 Task: Enable the option "Embed the file browser in open dialog" in the Qt interface.
Action: Mouse moved to (127, 10)
Screenshot: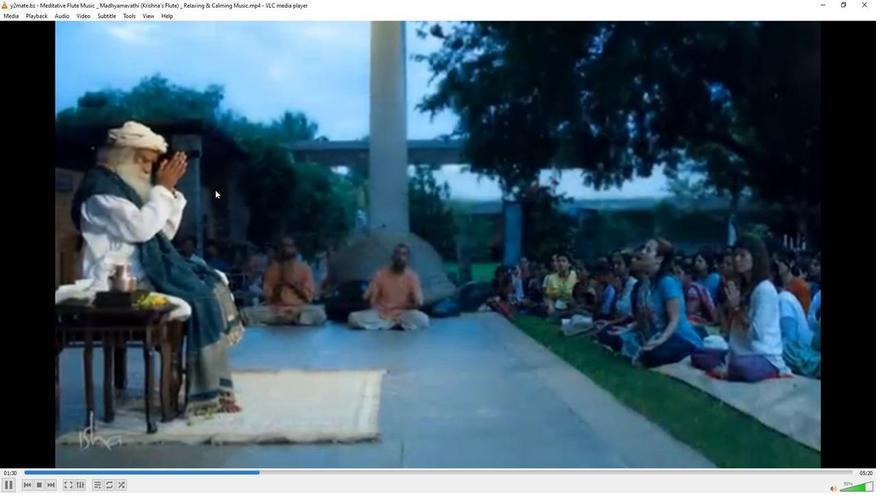 
Action: Mouse pressed left at (127, 10)
Screenshot: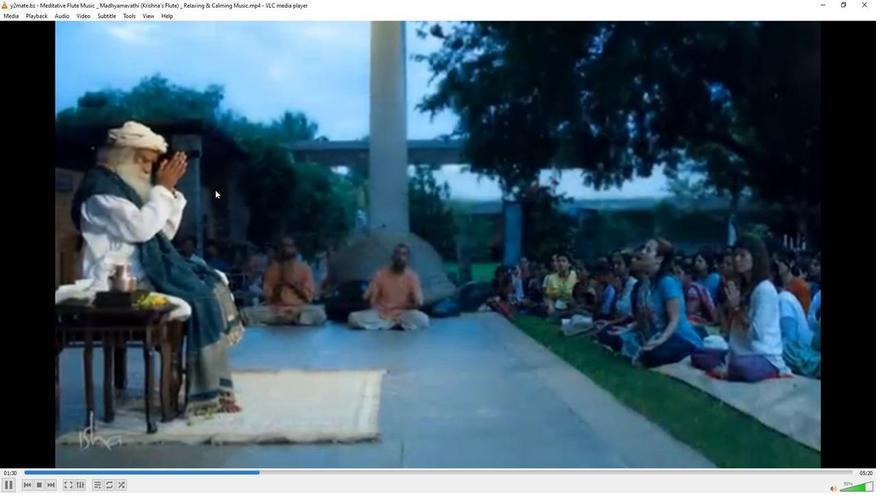 
Action: Mouse moved to (130, 13)
Screenshot: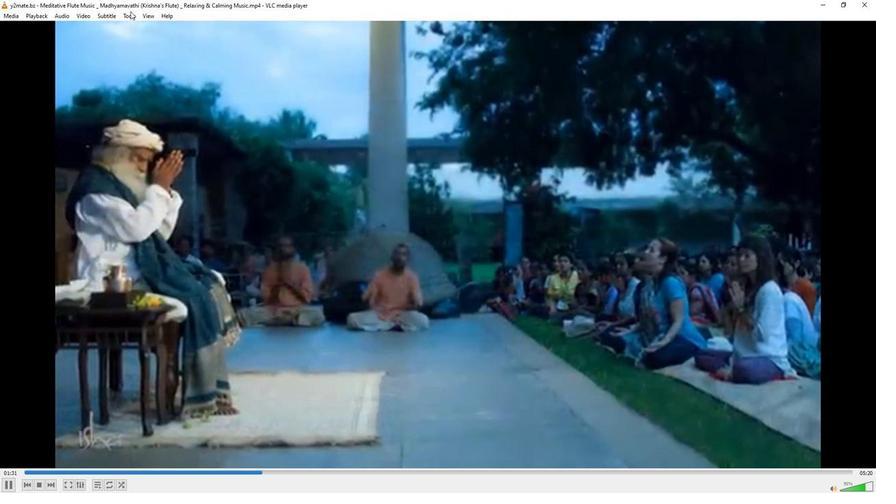 
Action: Mouse pressed left at (130, 13)
Screenshot: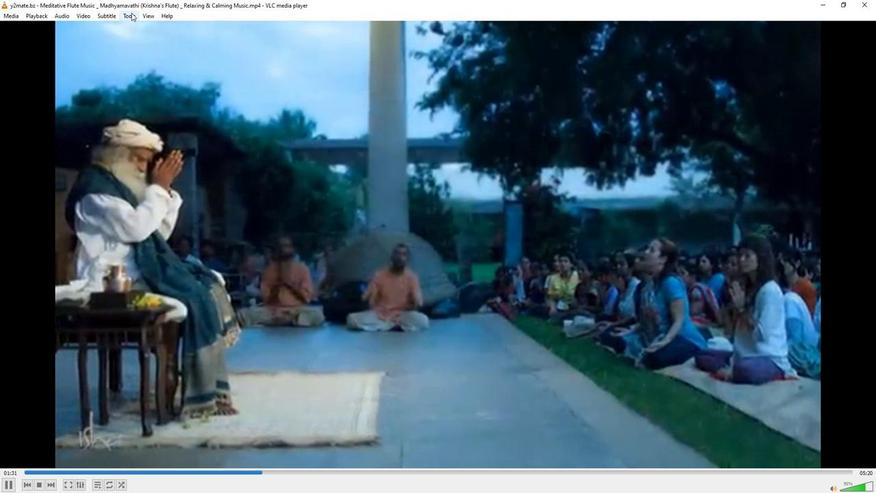 
Action: Mouse moved to (157, 123)
Screenshot: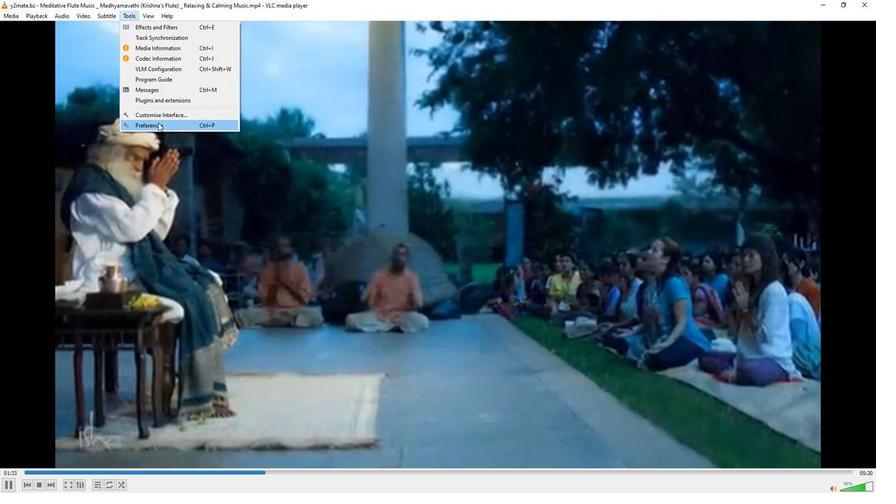 
Action: Mouse pressed left at (157, 123)
Screenshot: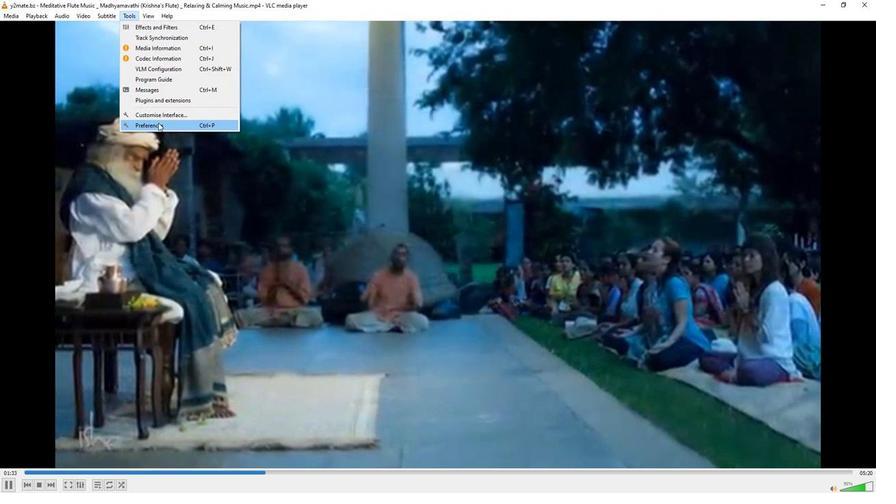 
Action: Mouse moved to (291, 404)
Screenshot: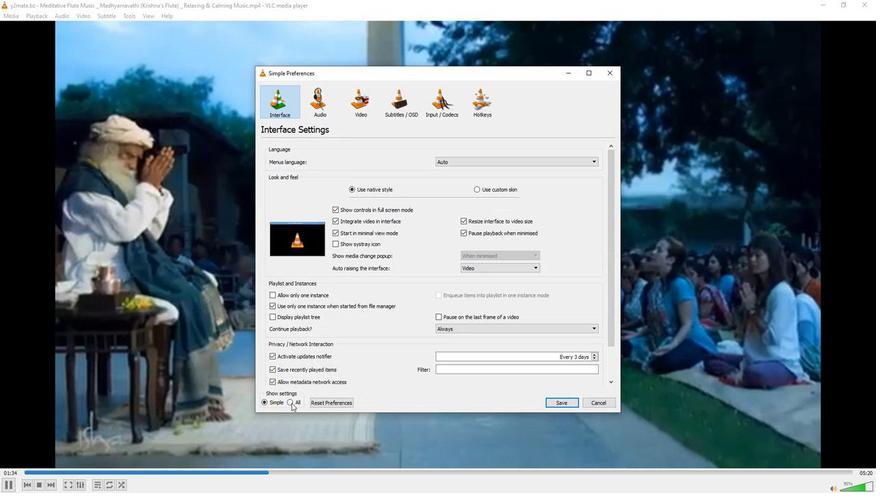 
Action: Mouse pressed left at (291, 404)
Screenshot: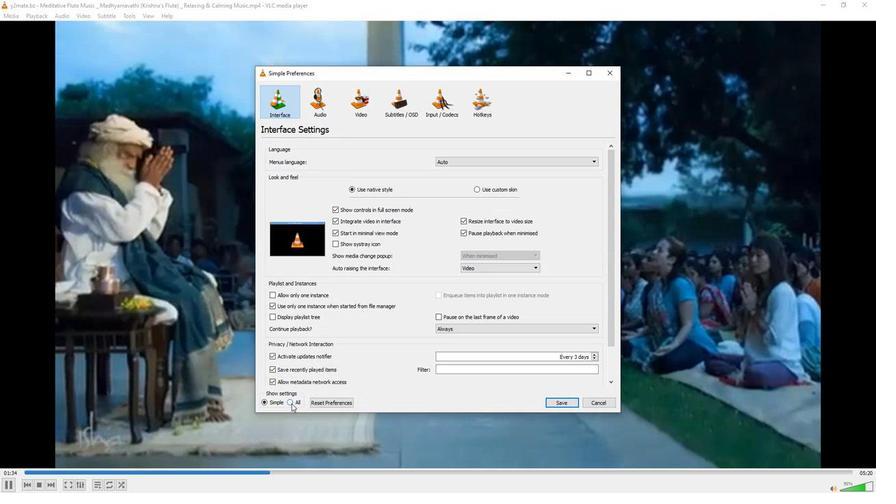 
Action: Mouse moved to (302, 321)
Screenshot: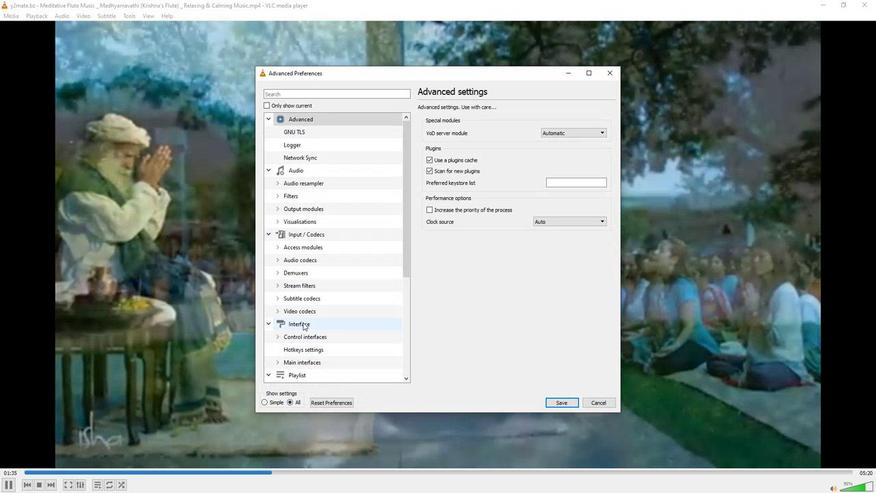 
Action: Mouse scrolled (302, 321) with delta (0, 0)
Screenshot: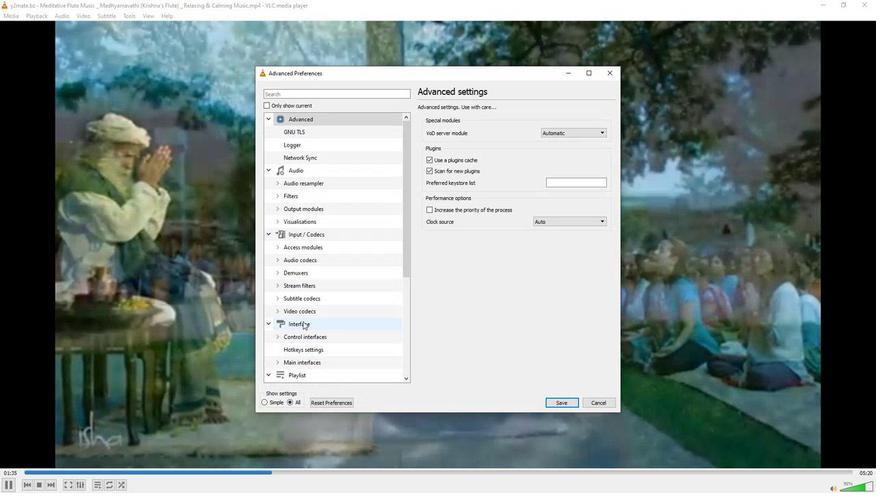 
Action: Mouse moved to (278, 325)
Screenshot: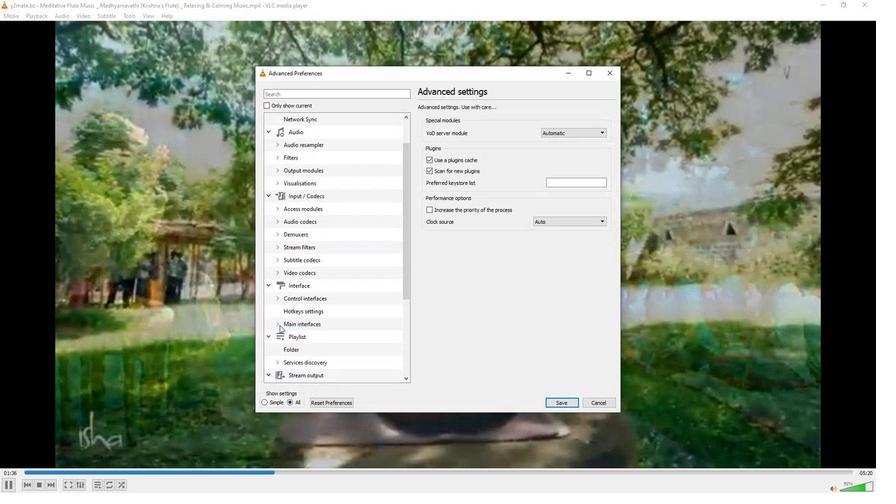 
Action: Mouse pressed left at (278, 325)
Screenshot: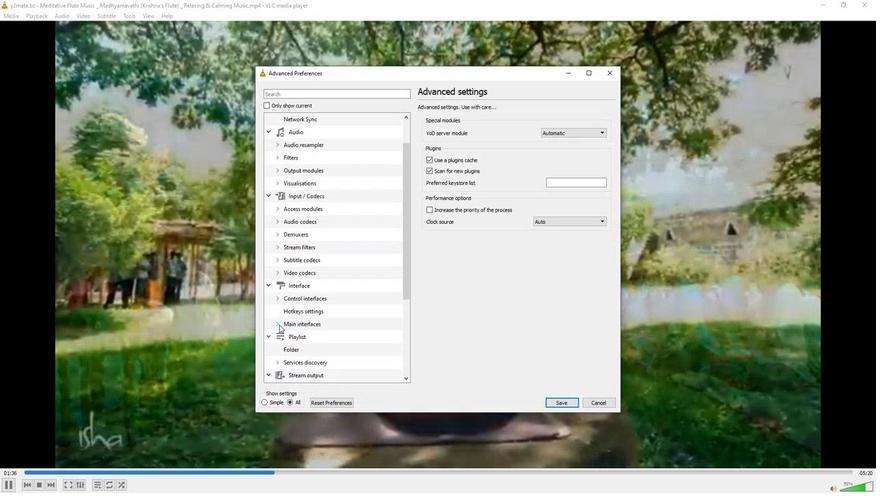 
Action: Mouse moved to (296, 336)
Screenshot: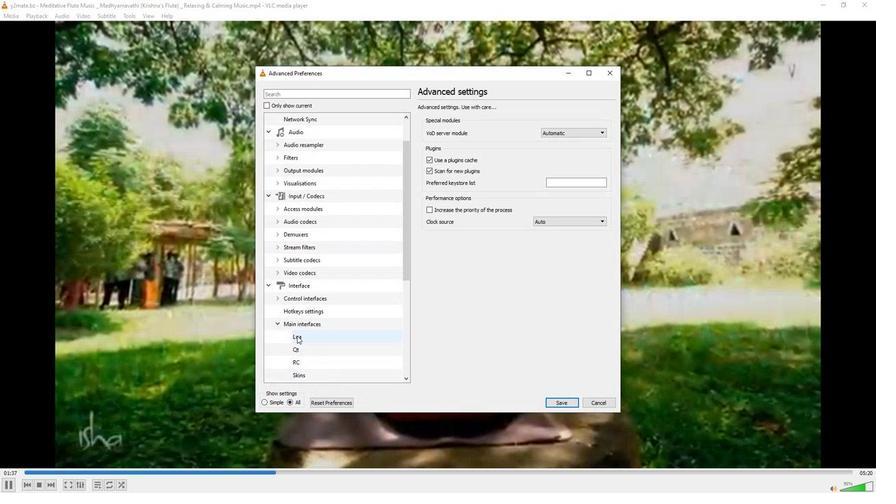 
Action: Mouse scrolled (296, 335) with delta (0, 0)
Screenshot: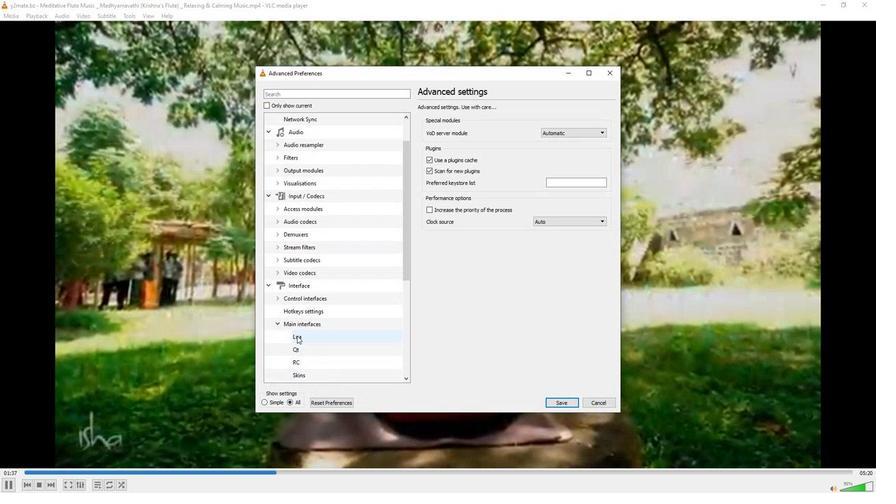 
Action: Mouse moved to (299, 310)
Screenshot: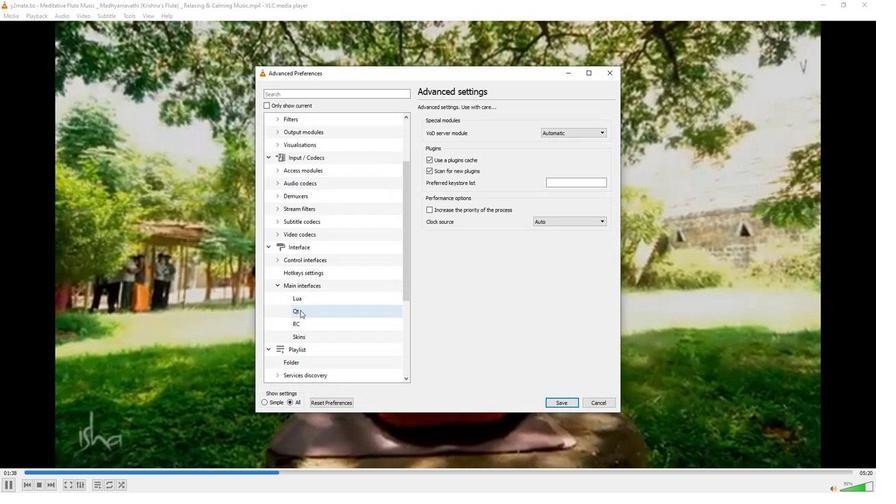 
Action: Mouse pressed left at (299, 310)
Screenshot: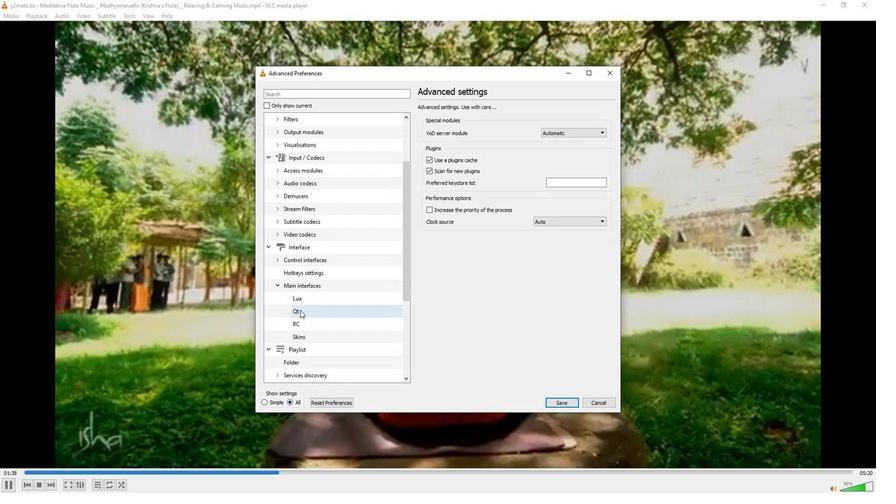 
Action: Mouse moved to (425, 303)
Screenshot: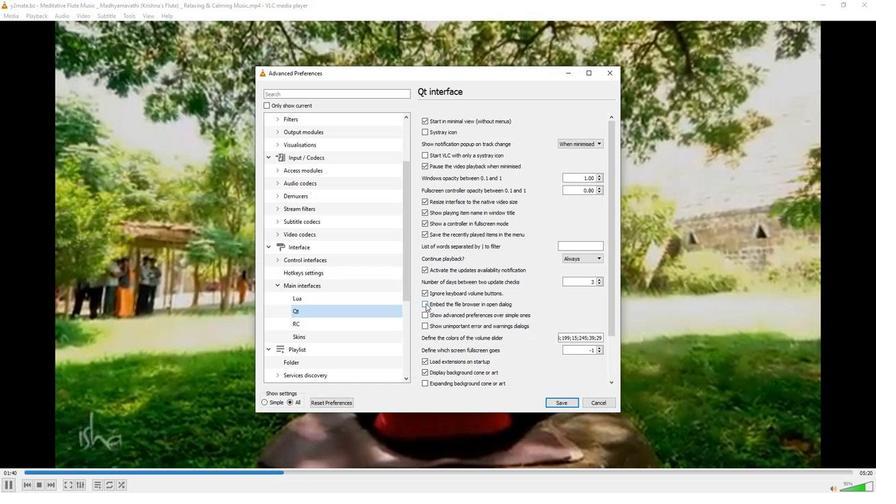 
Action: Mouse pressed left at (425, 303)
Screenshot: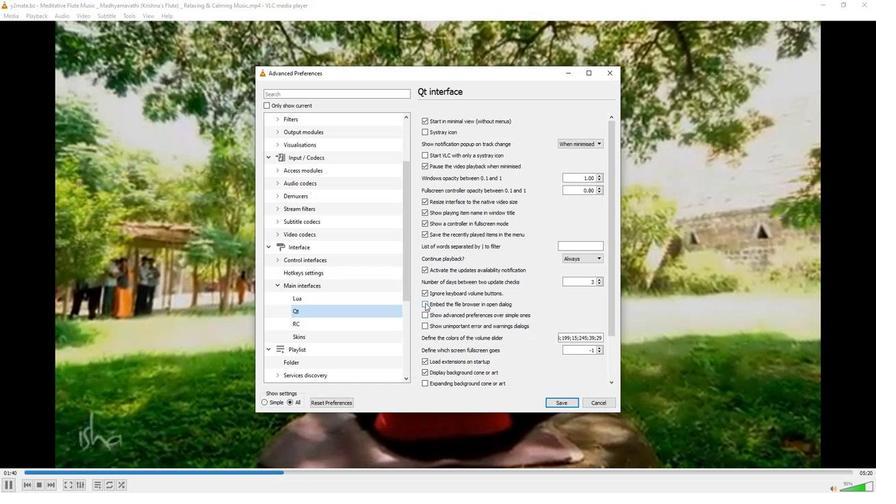 
Action: Mouse moved to (427, 319)
Screenshot: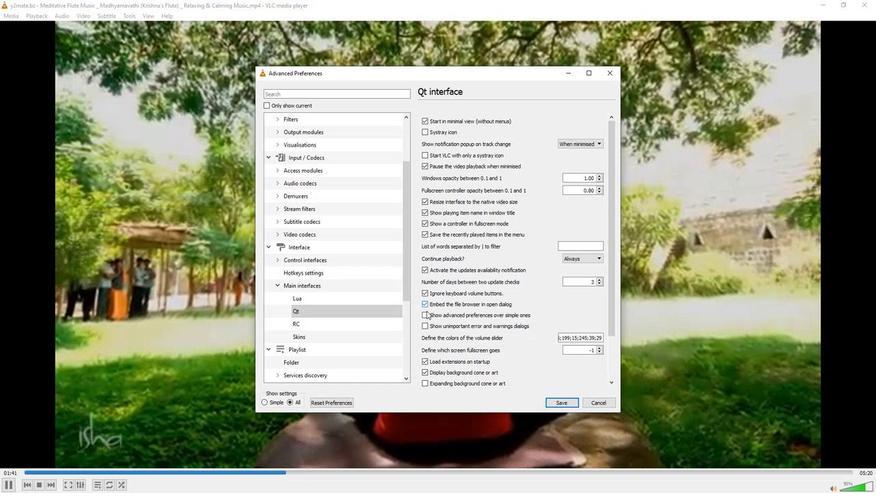 
